 Task: Create a rule from the Agile list, Priority changed -> Complete task in the project TracePlan if Priority Cleared then Complete Task.
Action: Mouse moved to (50, 317)
Screenshot: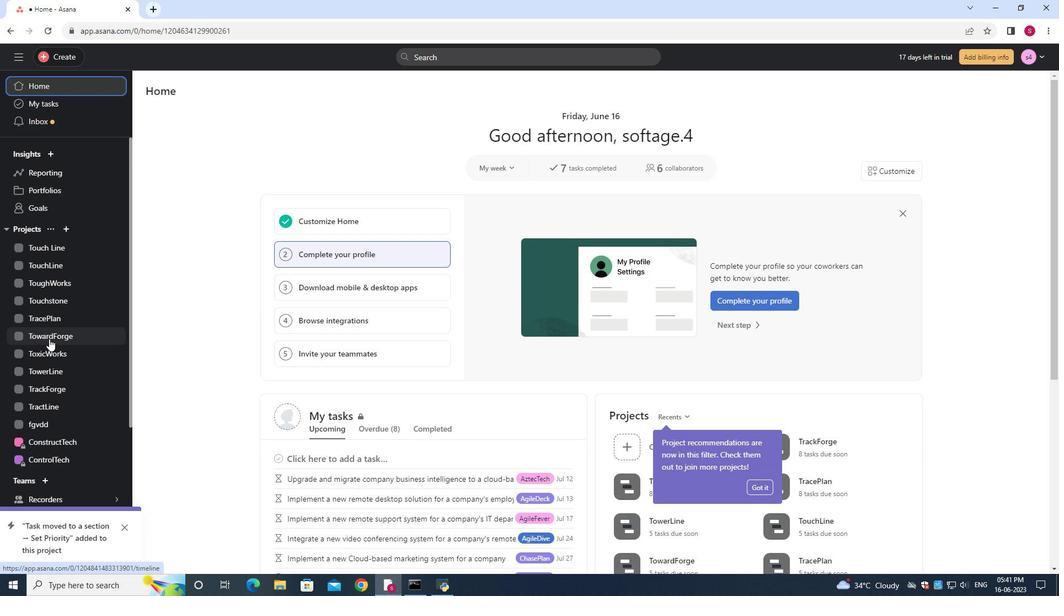 
Action: Mouse pressed left at (50, 317)
Screenshot: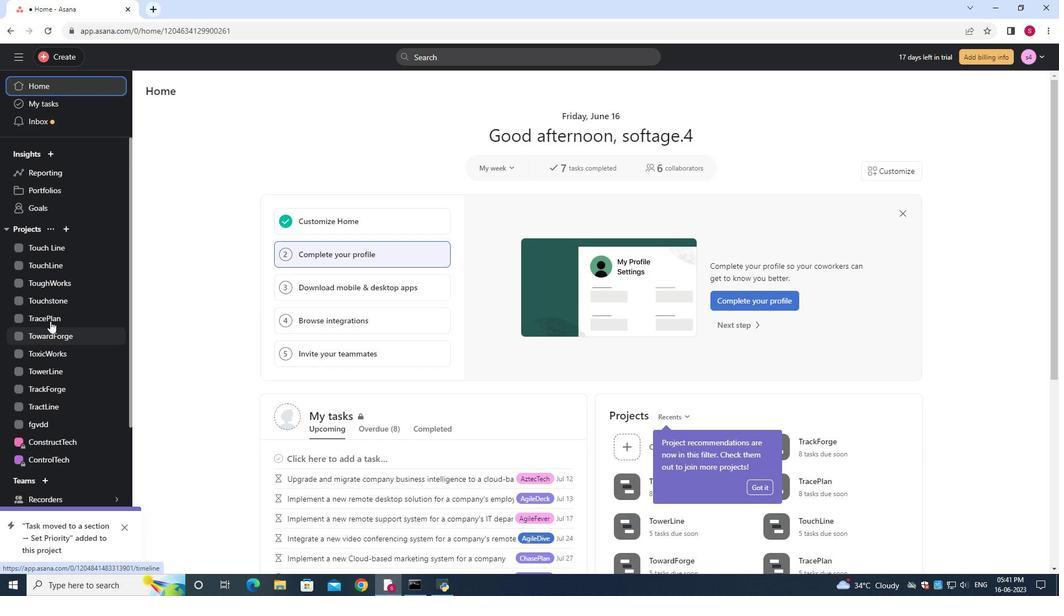 
Action: Mouse moved to (1038, 99)
Screenshot: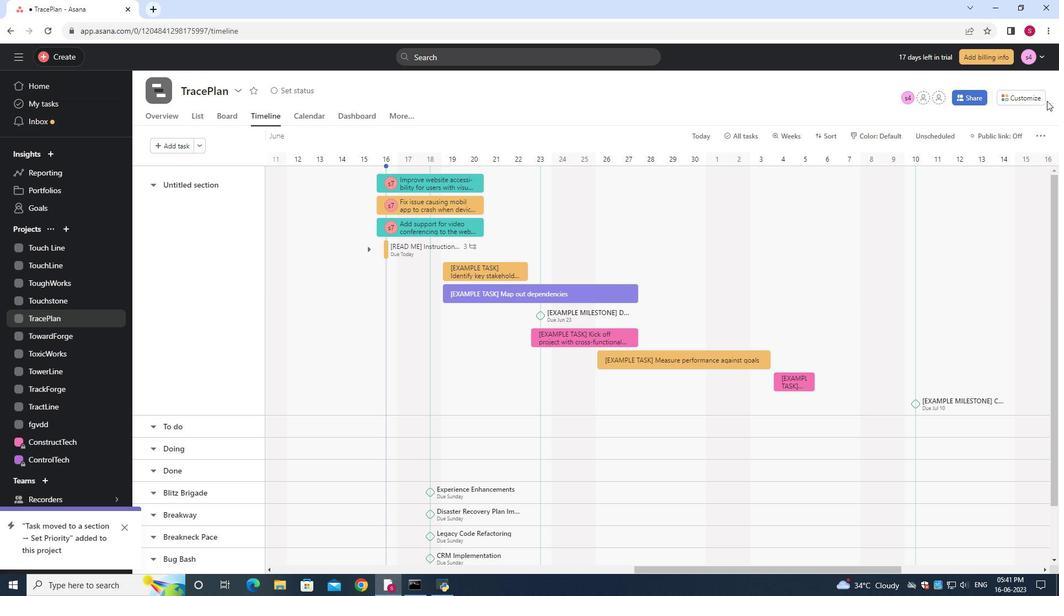 
Action: Mouse pressed left at (1038, 99)
Screenshot: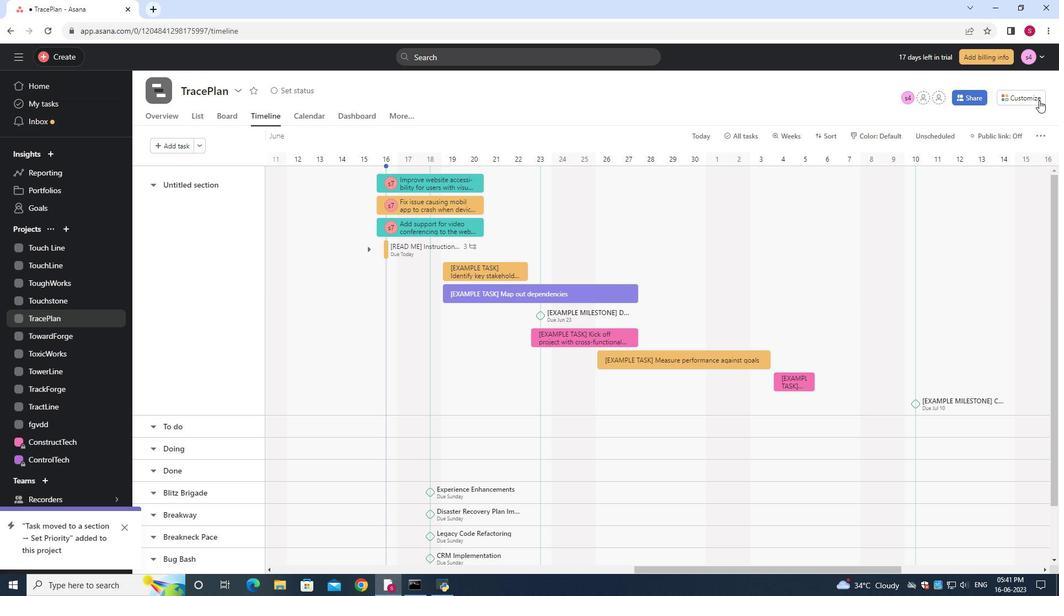 
Action: Mouse moved to (821, 254)
Screenshot: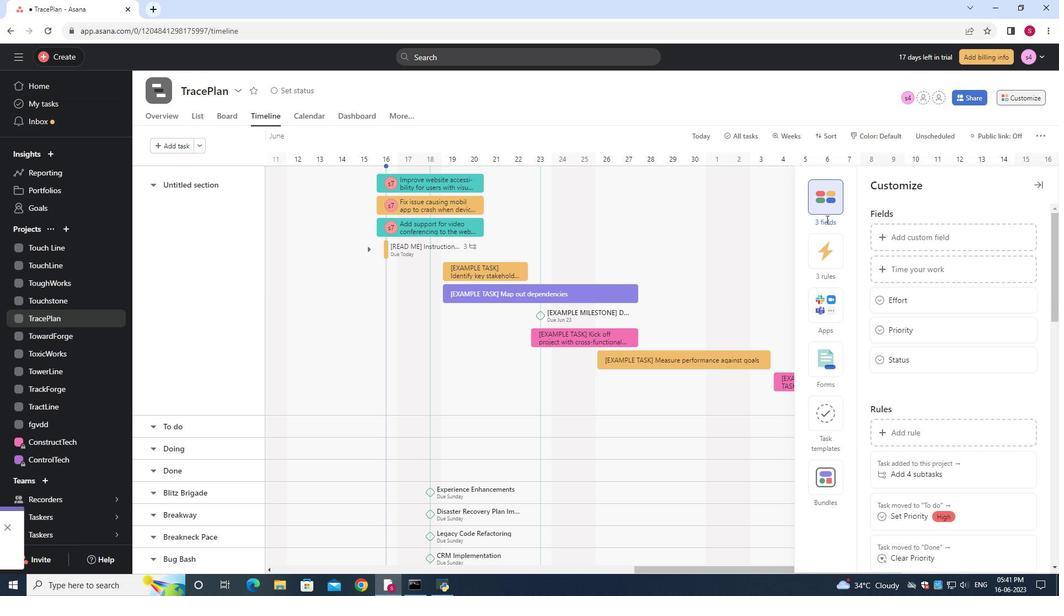 
Action: Mouse pressed left at (821, 254)
Screenshot: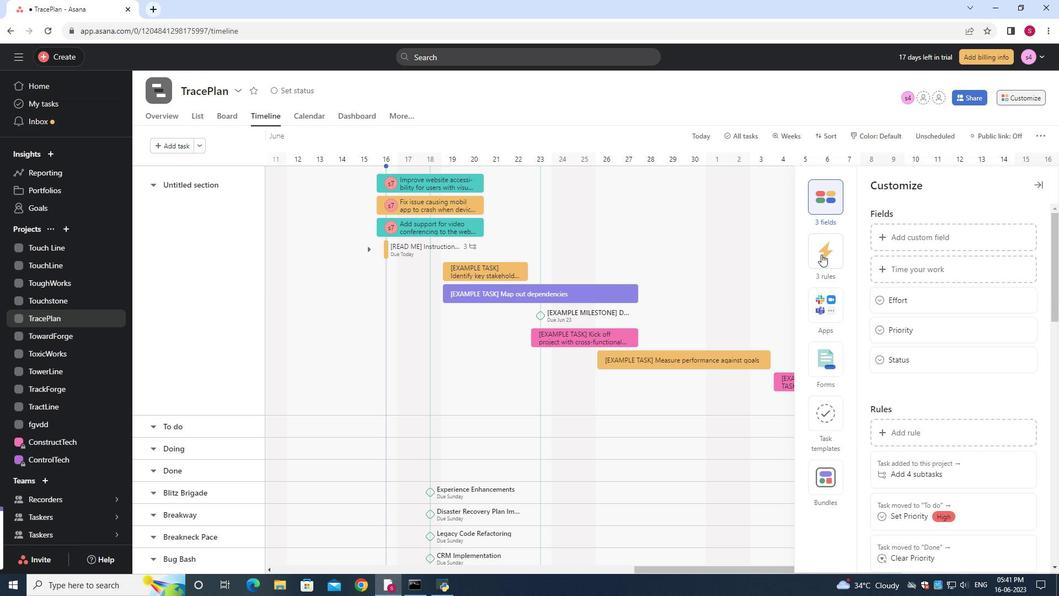 
Action: Mouse moved to (947, 238)
Screenshot: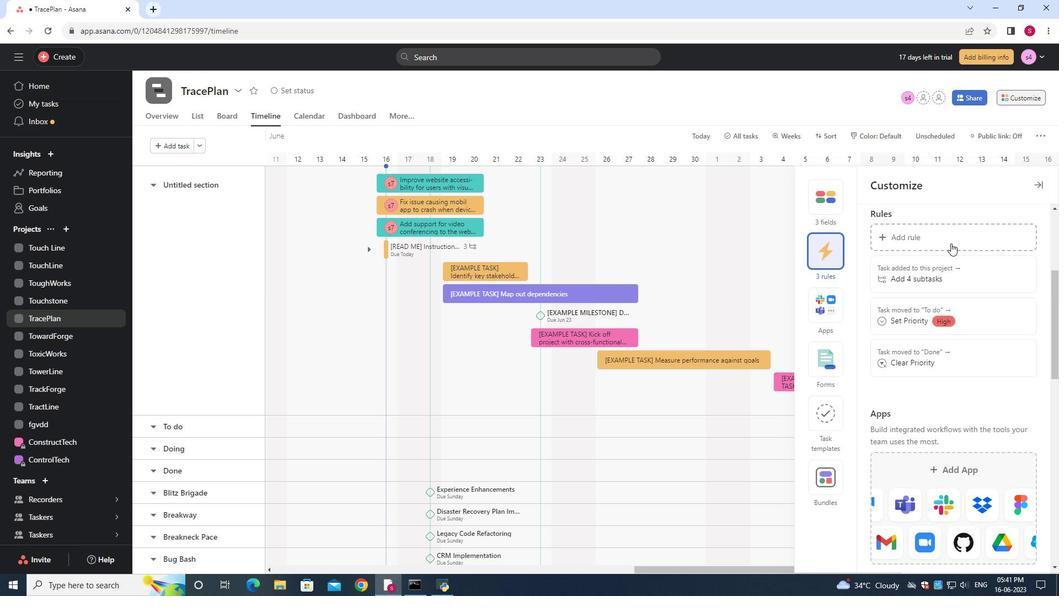 
Action: Mouse pressed left at (947, 238)
Screenshot: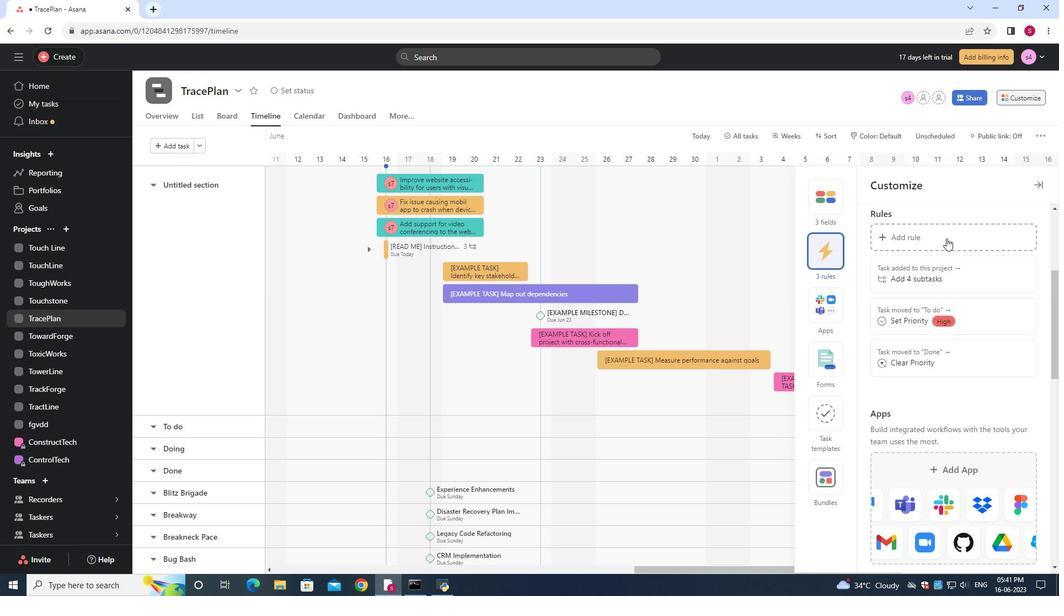 
Action: Mouse moved to (245, 173)
Screenshot: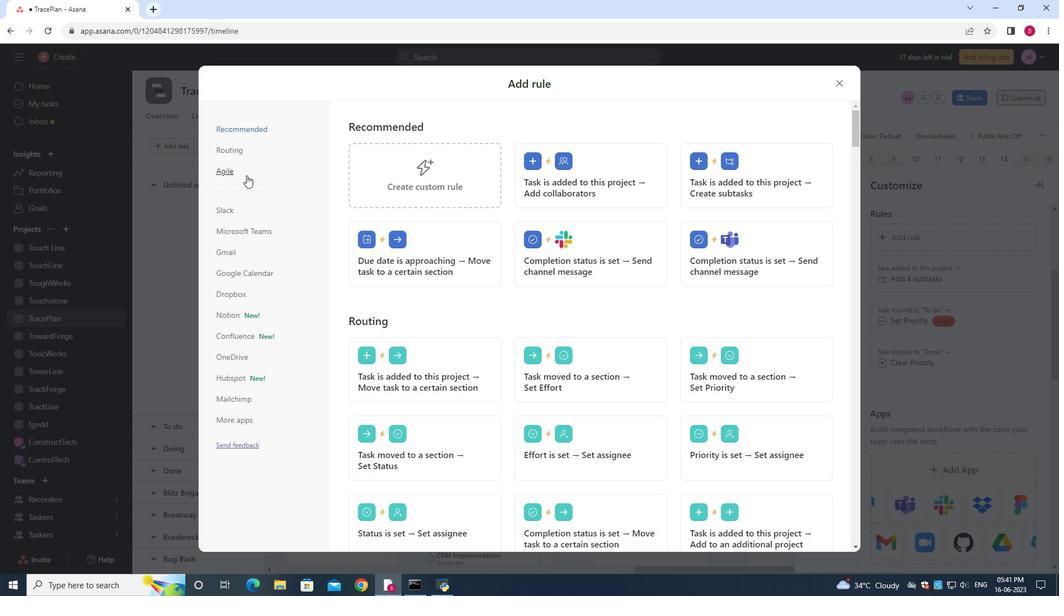 
Action: Mouse pressed left at (245, 172)
Screenshot: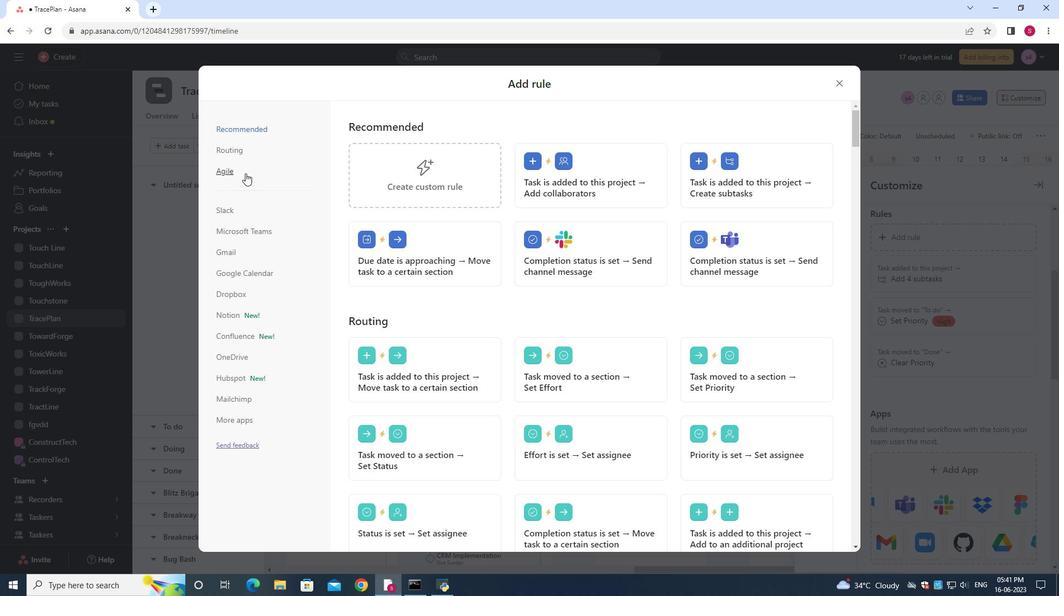 
Action: Mouse moved to (581, 182)
Screenshot: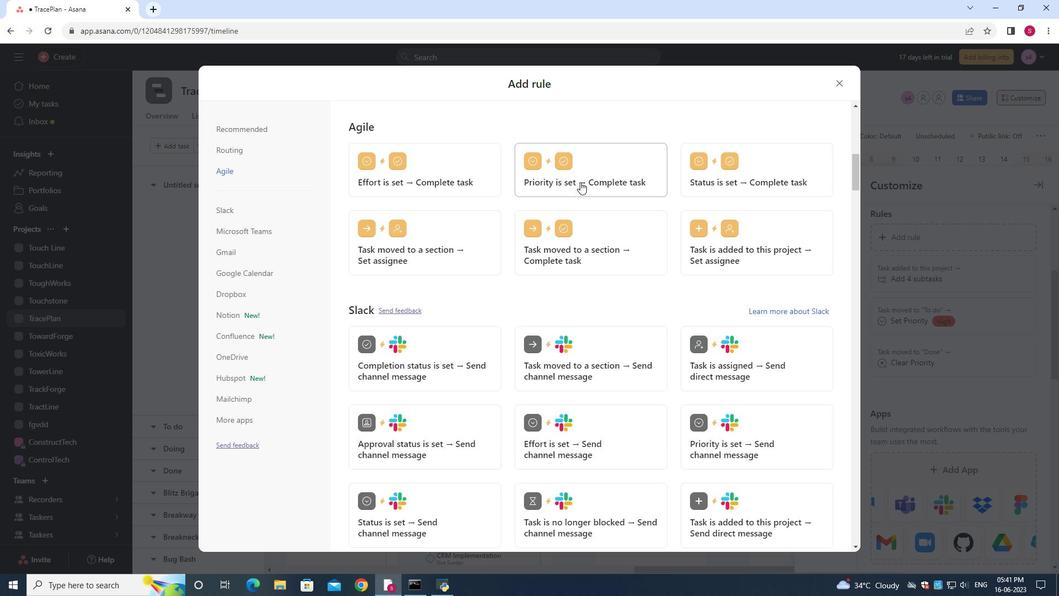 
Action: Mouse pressed left at (581, 182)
Screenshot: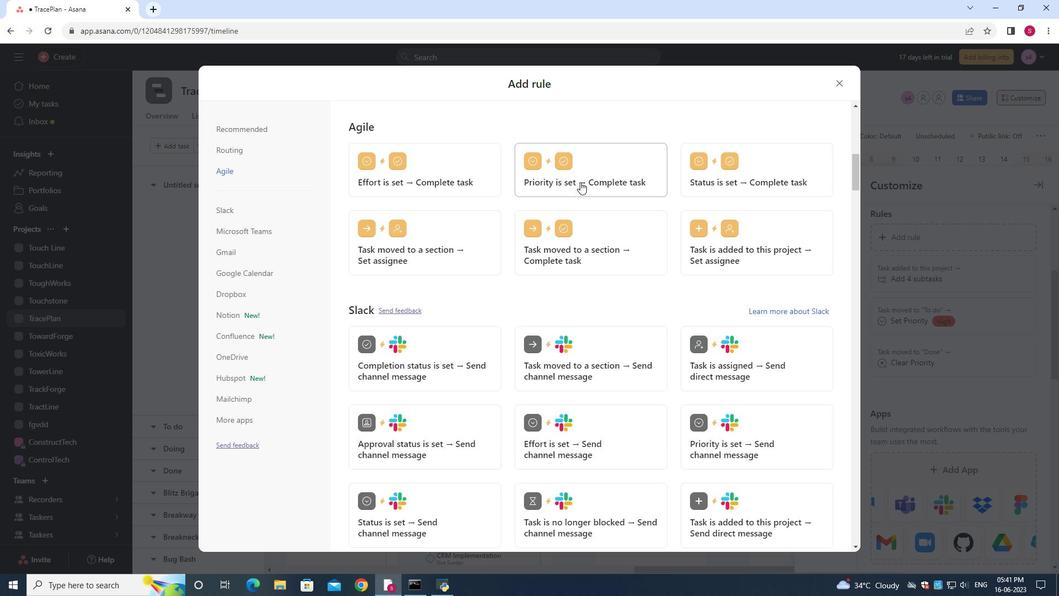 
Action: Mouse moved to (678, 197)
Screenshot: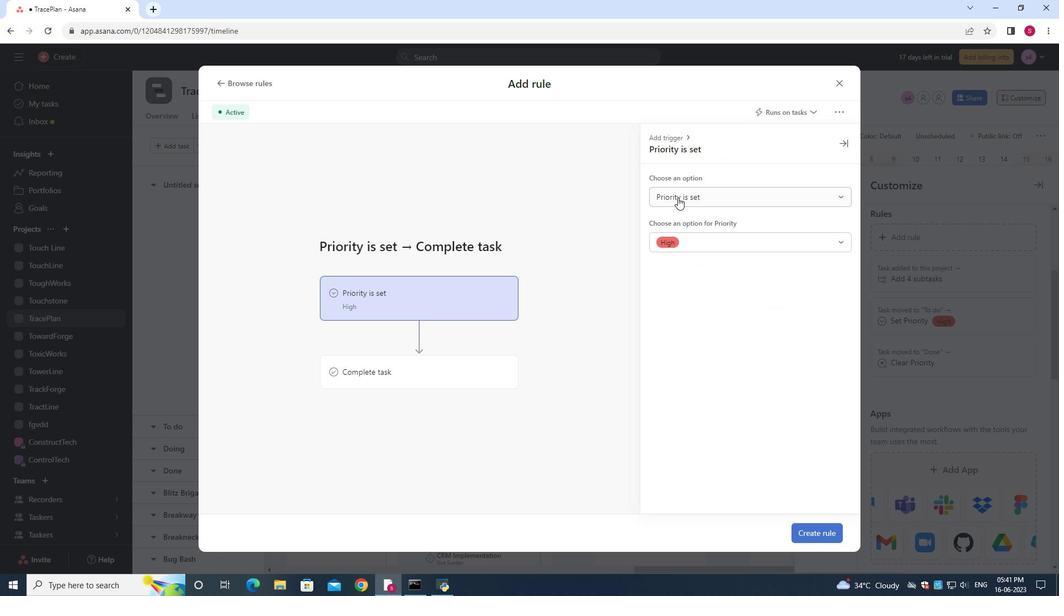 
Action: Mouse pressed left at (678, 197)
Screenshot: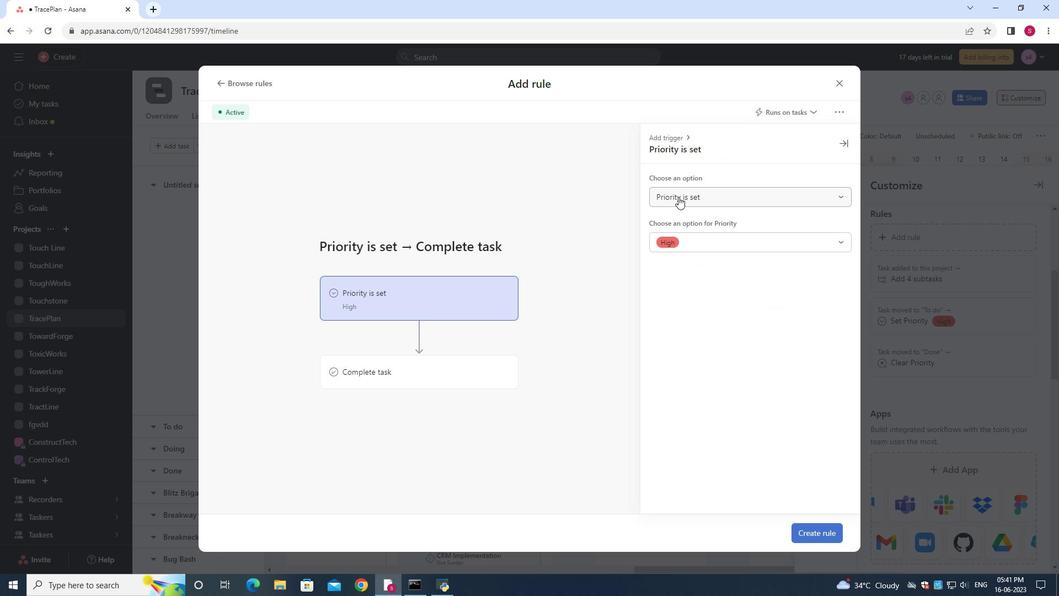 
Action: Mouse moved to (693, 241)
Screenshot: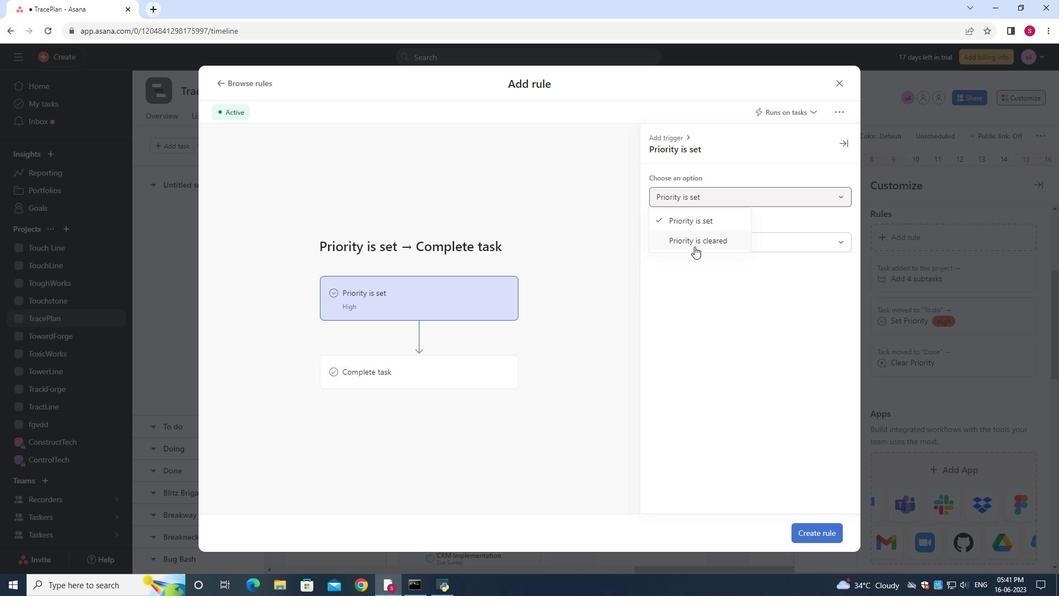 
Action: Mouse pressed left at (693, 241)
Screenshot: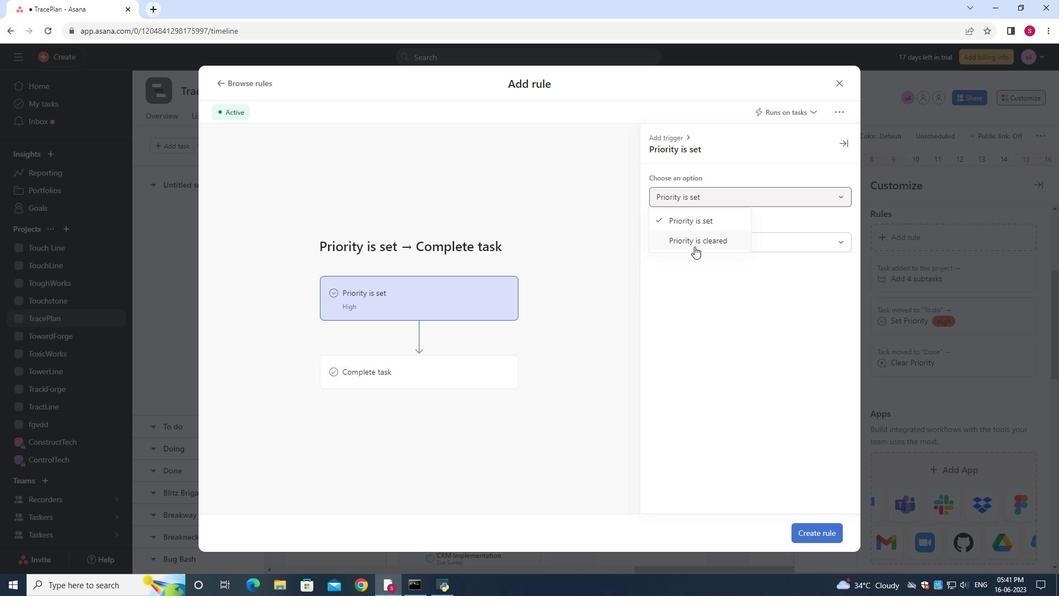 
Action: Mouse moved to (413, 373)
Screenshot: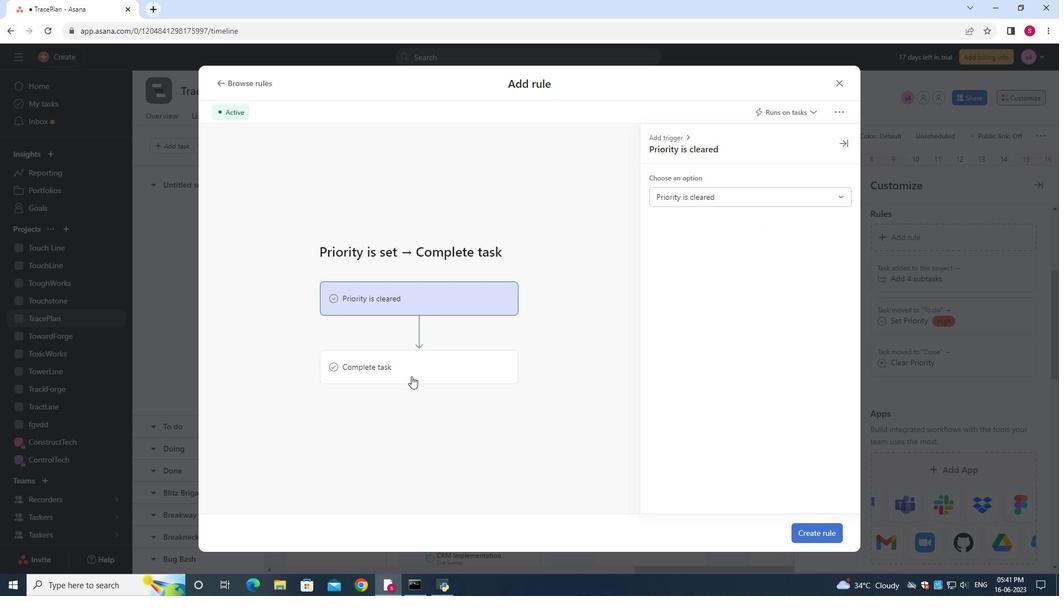 
Action: Mouse pressed left at (412, 373)
Screenshot: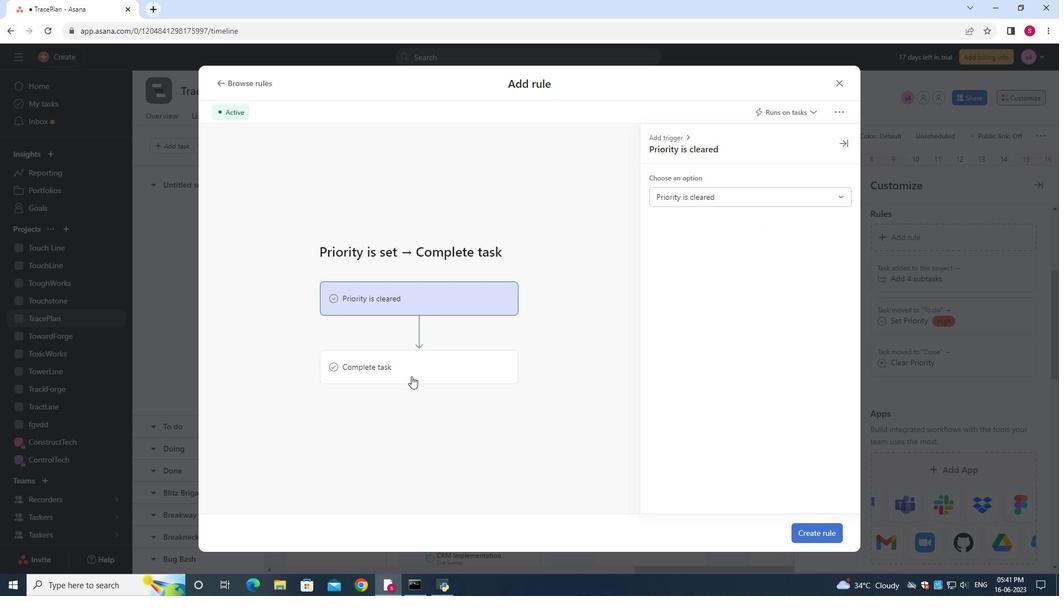 
Action: Mouse moved to (679, 202)
Screenshot: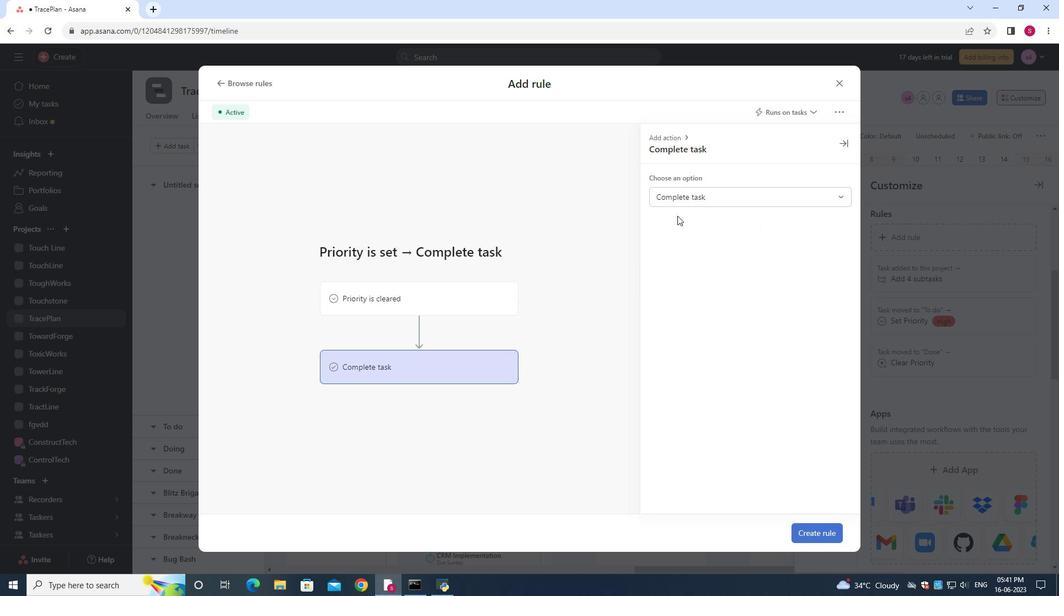 
Action: Mouse pressed left at (679, 202)
Screenshot: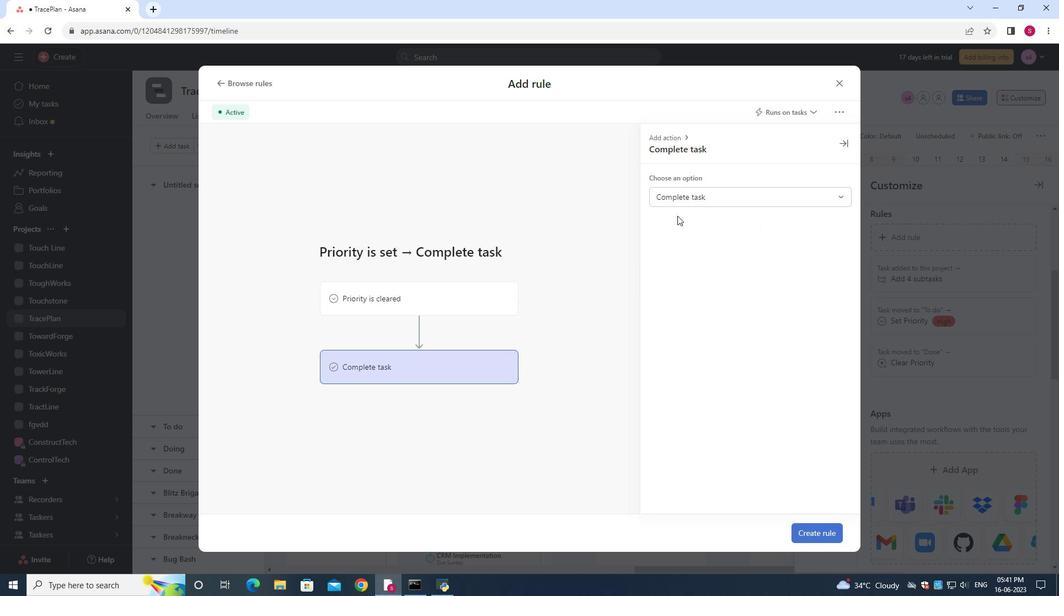 
Action: Mouse moved to (679, 226)
Screenshot: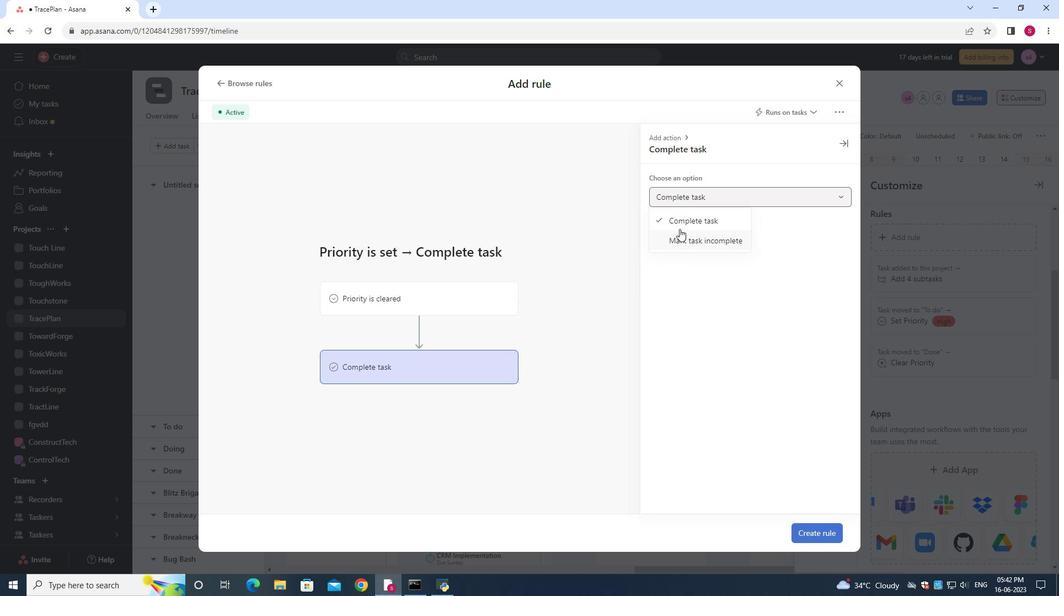
Action: Mouse pressed left at (679, 226)
Screenshot: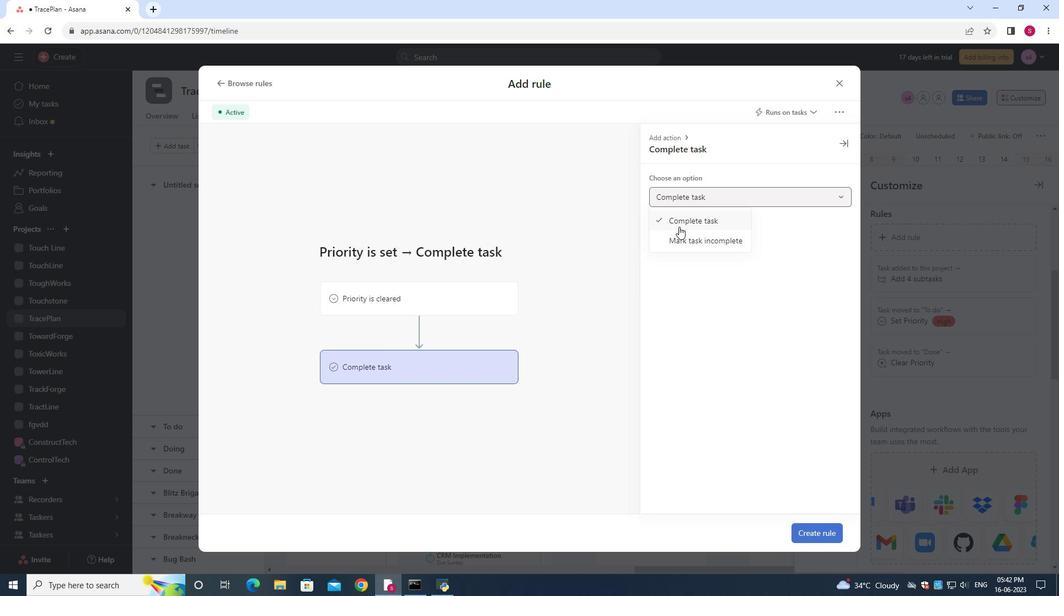 
Action: Mouse moved to (809, 523)
Screenshot: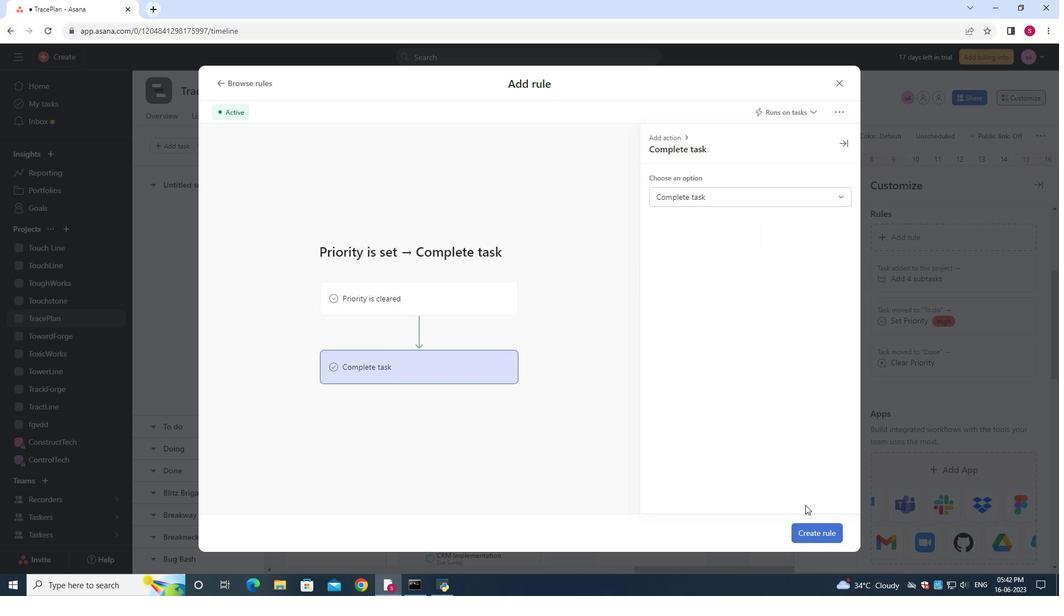 
Action: Mouse pressed left at (809, 523)
Screenshot: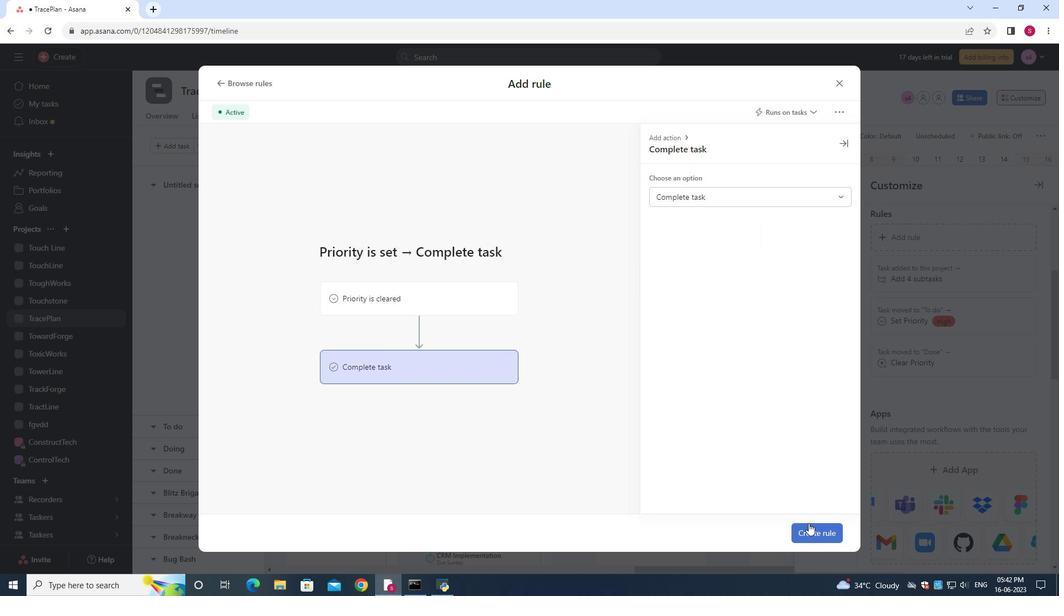 
Action: Mouse moved to (773, 422)
Screenshot: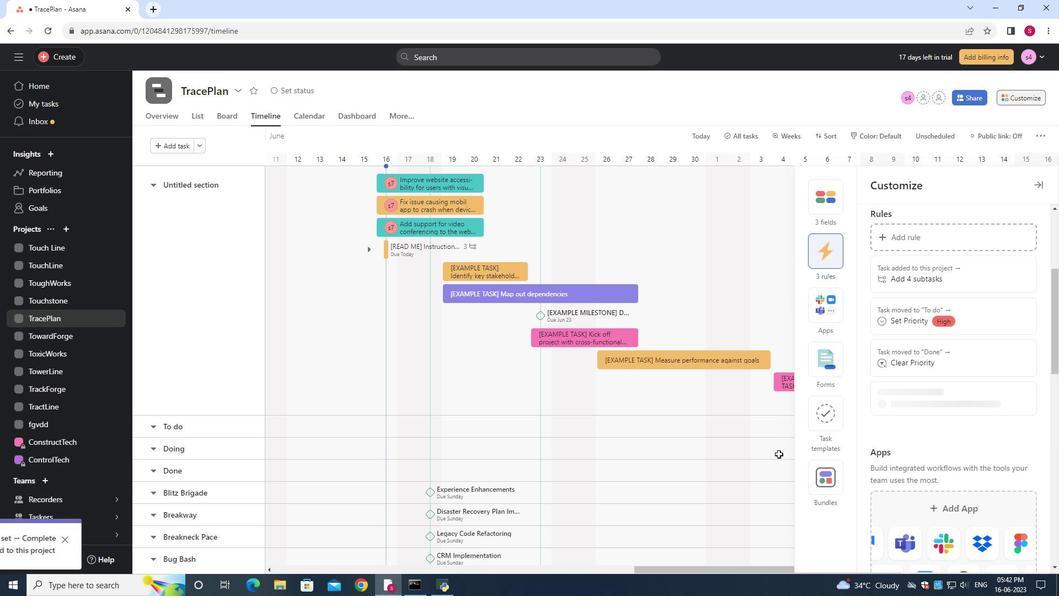 
